 Task: Search for emails modified this week in Outlook using the query 'datemodified:this week'.
Action: Mouse moved to (125, 9)
Screenshot: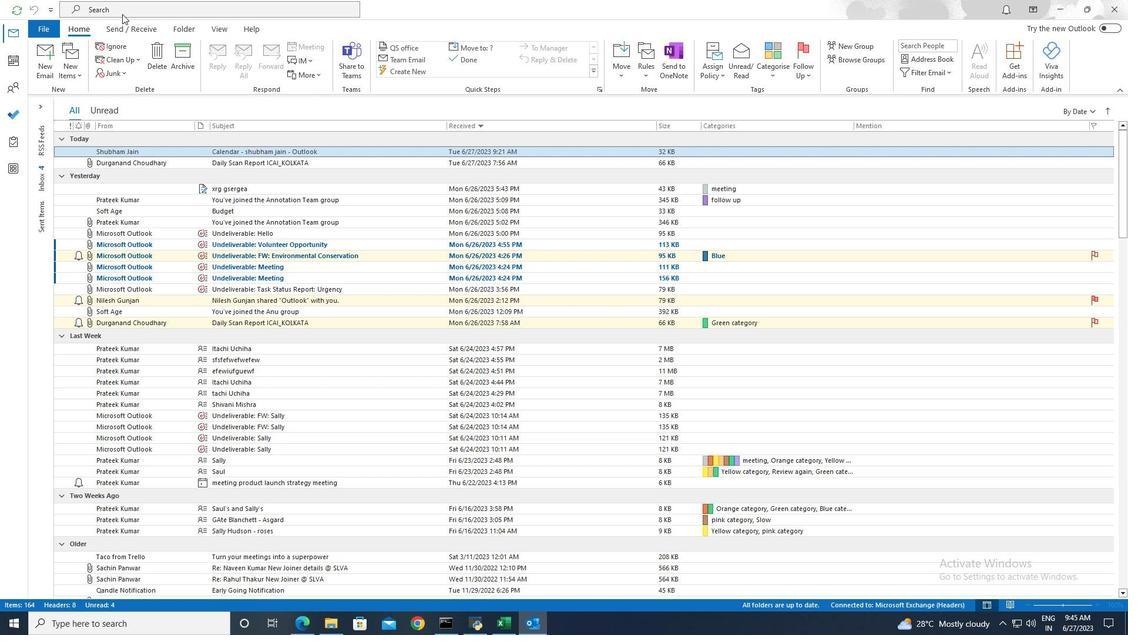 
Action: Mouse pressed left at (125, 9)
Screenshot: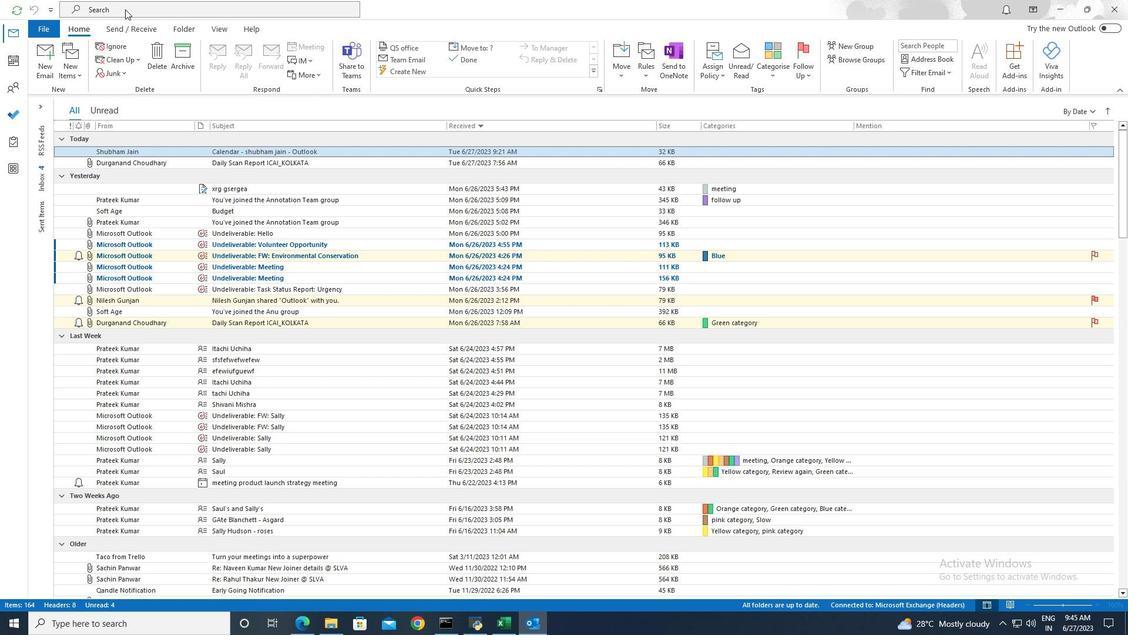 
Action: Mouse moved to (405, 8)
Screenshot: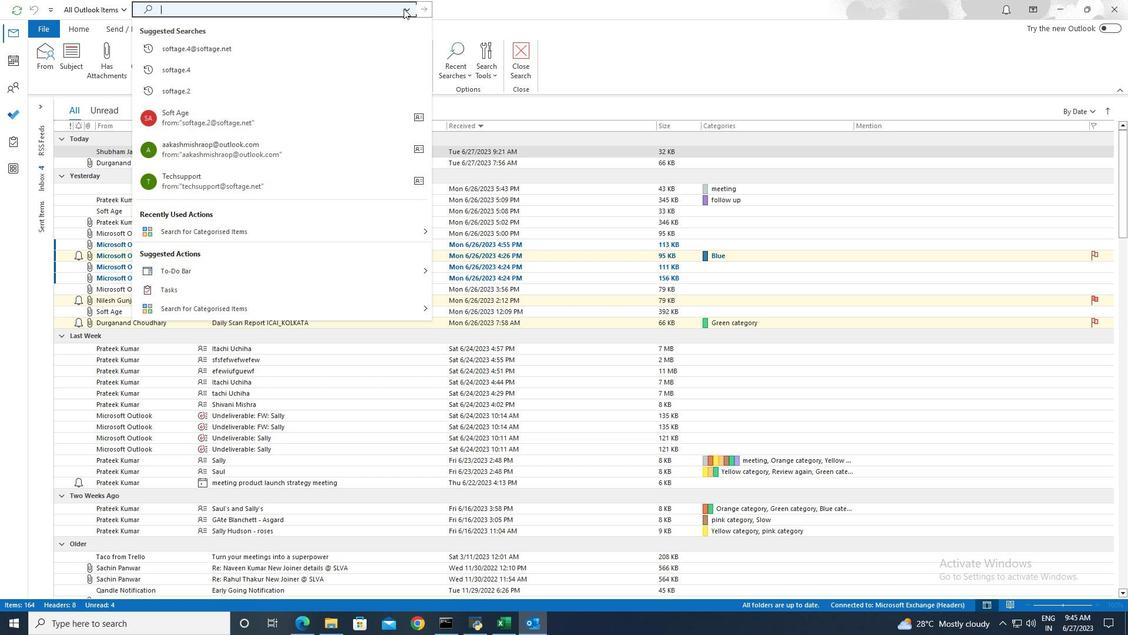 
Action: Mouse pressed left at (405, 8)
Screenshot: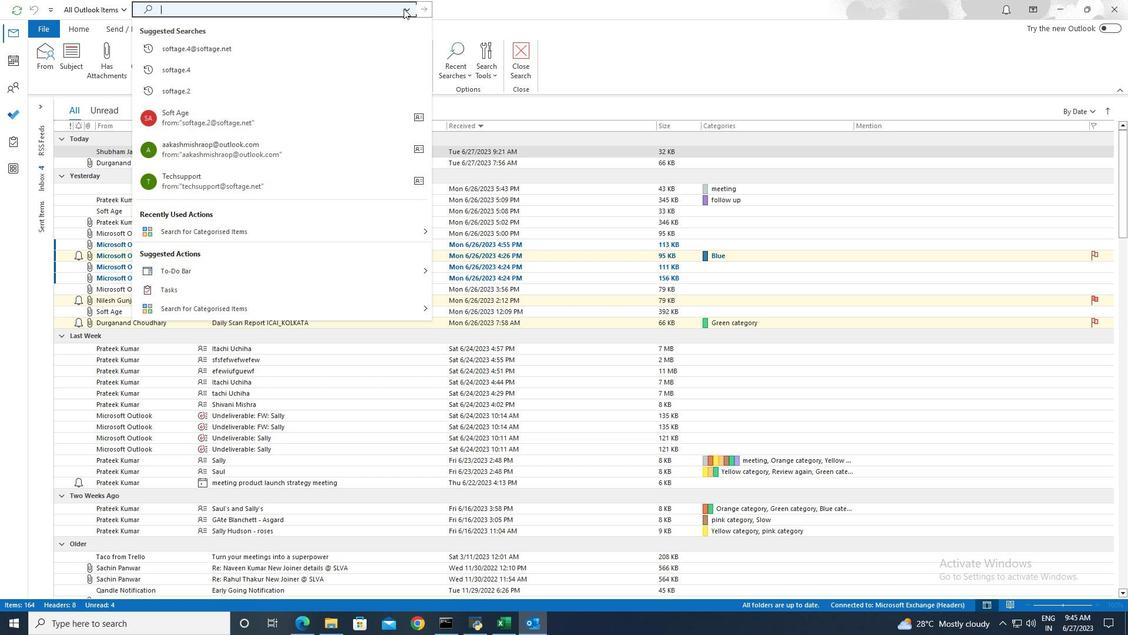 
Action: Mouse moved to (269, 251)
Screenshot: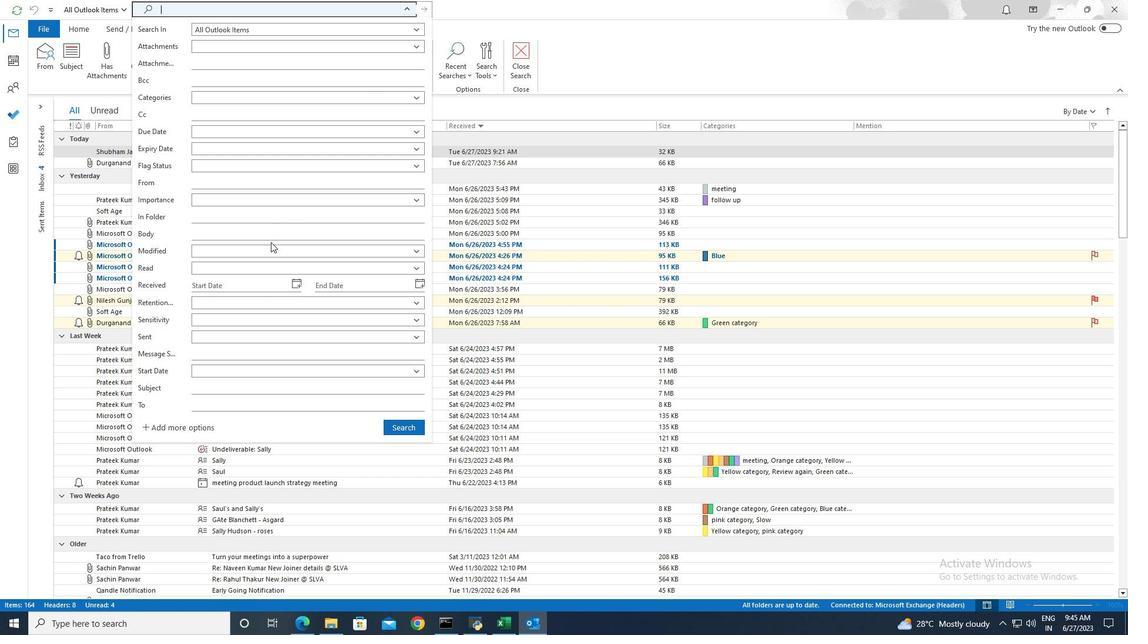 
Action: Mouse pressed left at (269, 251)
Screenshot: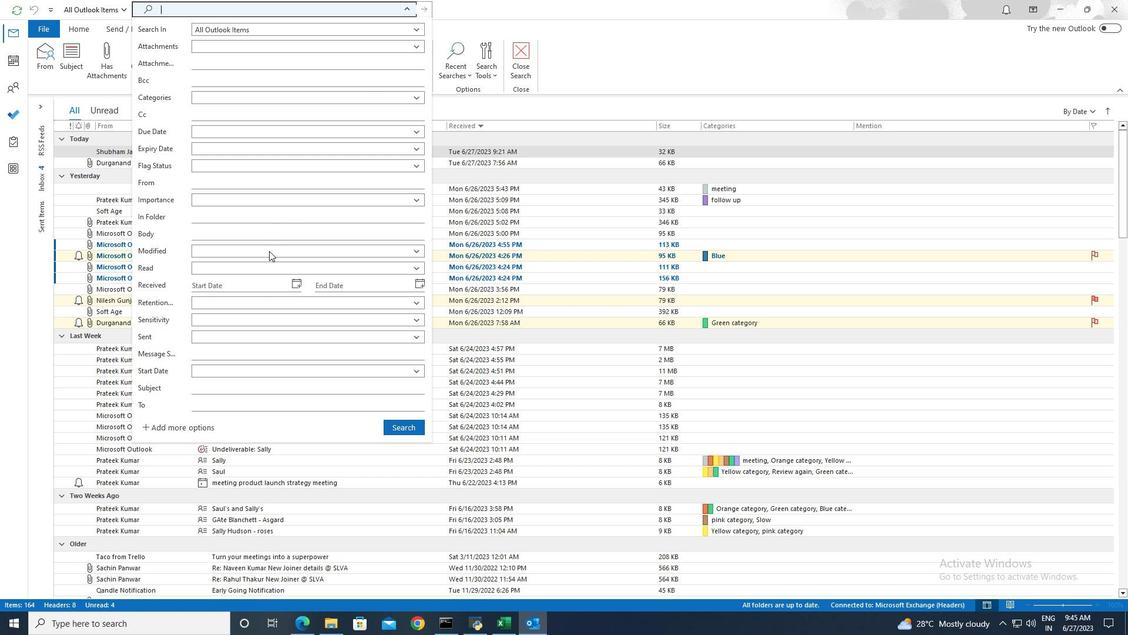 
Action: Mouse moved to (266, 293)
Screenshot: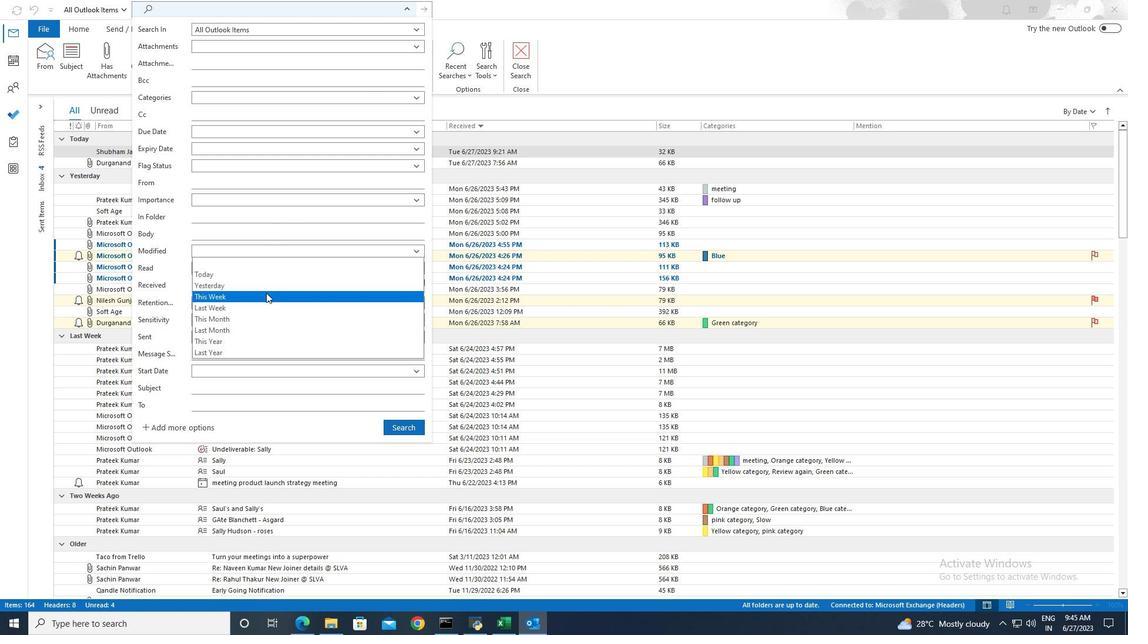 
Action: Mouse pressed left at (266, 293)
Screenshot: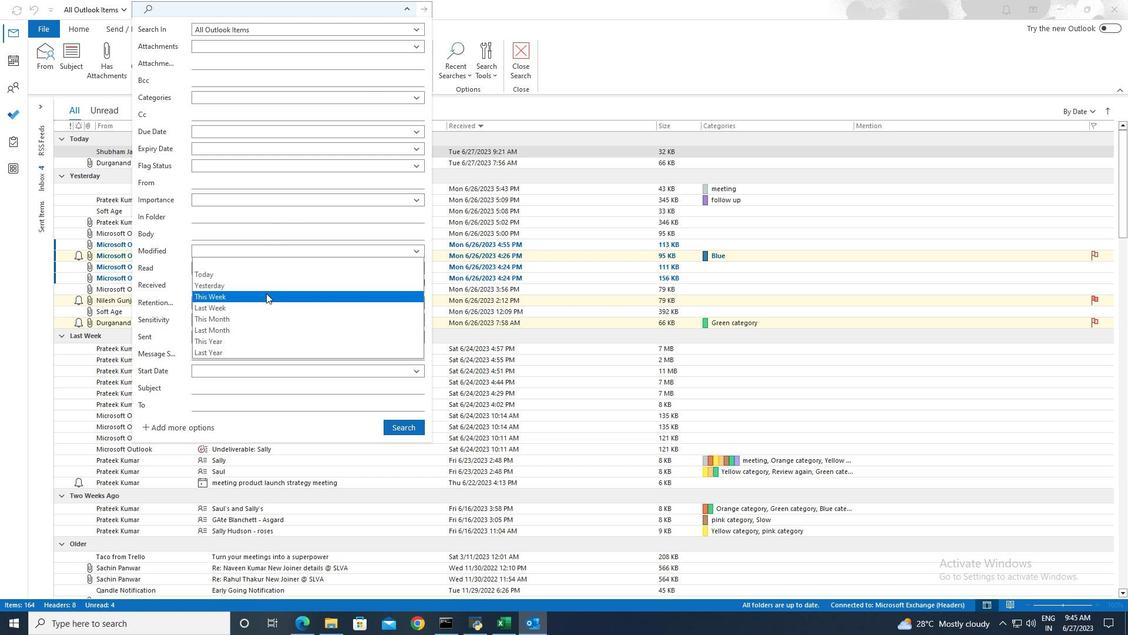 
Action: Mouse moved to (398, 428)
Screenshot: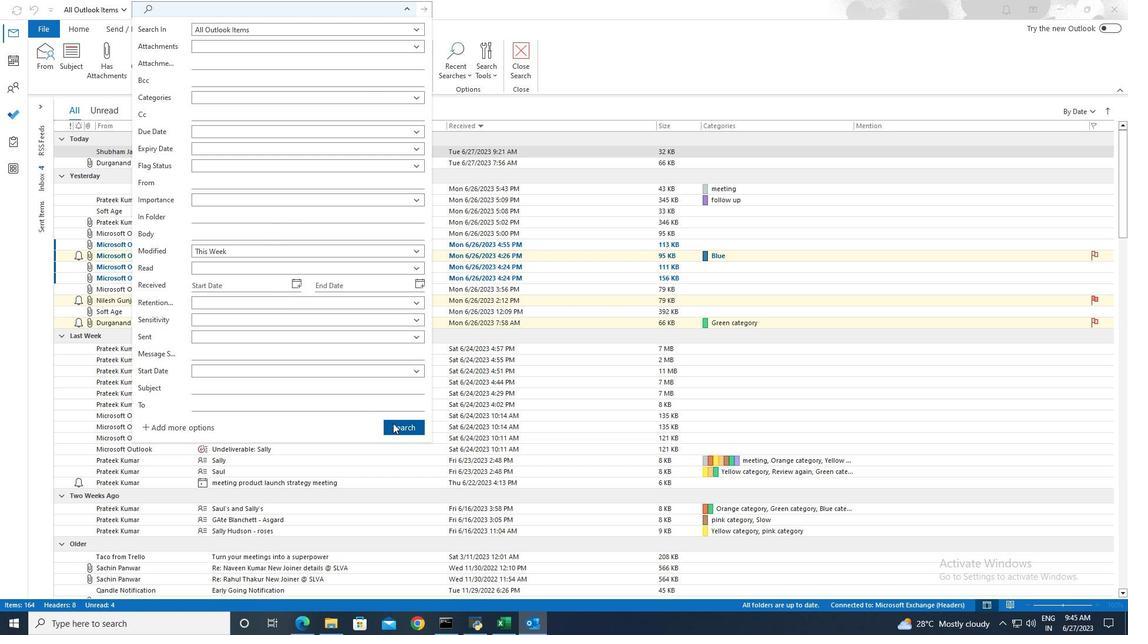 
Action: Mouse pressed left at (398, 428)
Screenshot: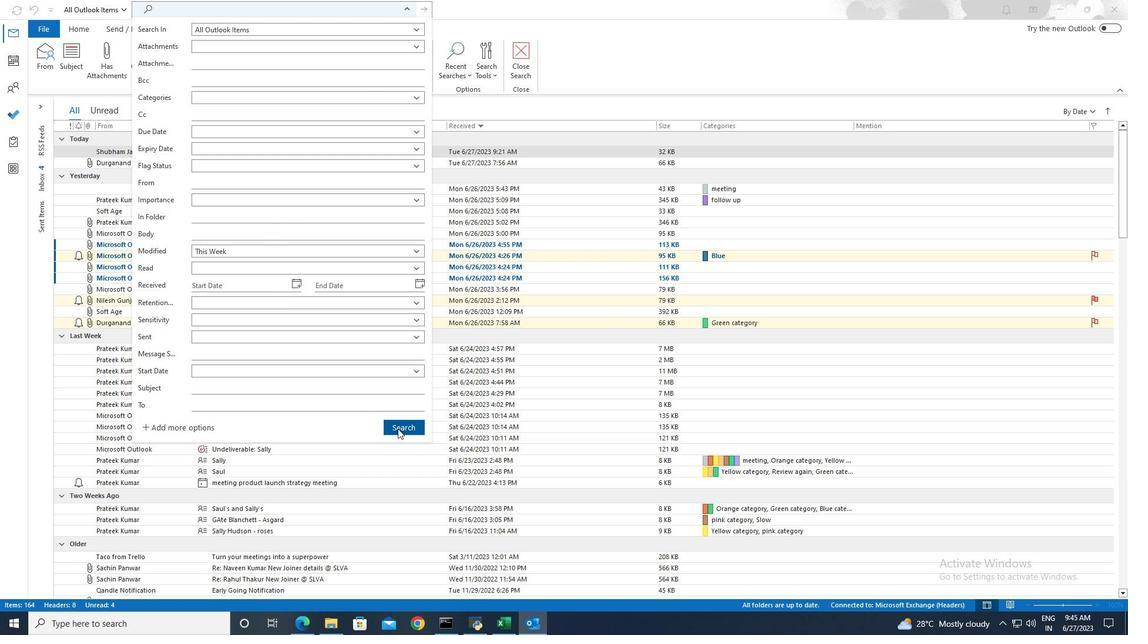 
Action: Mouse moved to (361, 317)
Screenshot: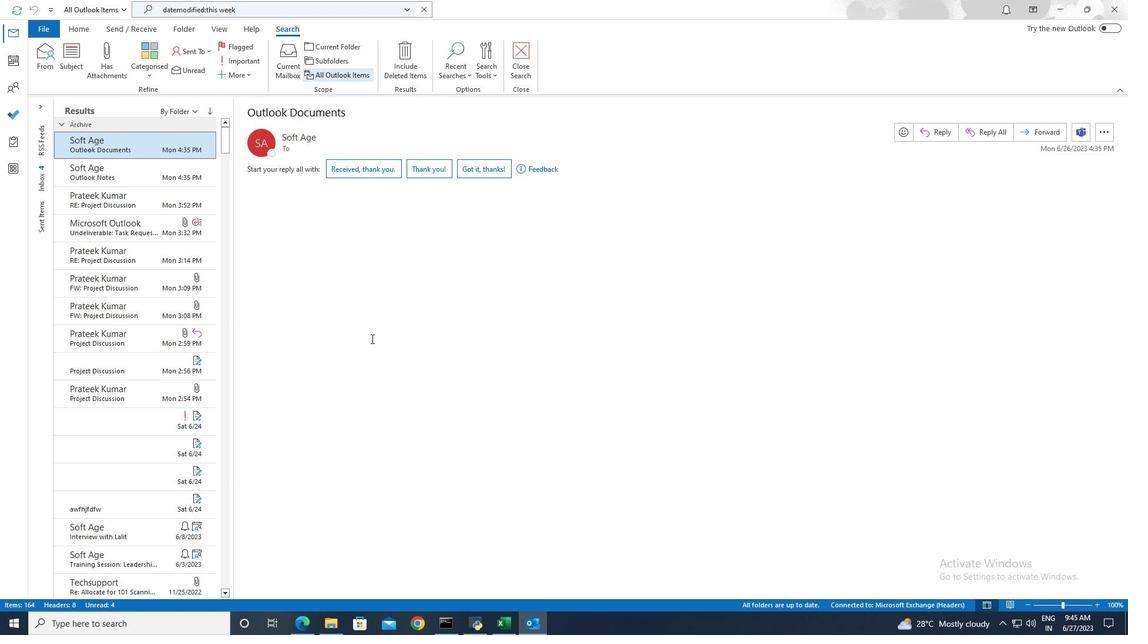 
